 Task: Add the task  Implement a feature for users to share content with friends to the section Cross-functional Collaboration Sprint in the project UniTech and add a Due Date to the respective task as 2023/09/10.
Action: Mouse moved to (67, 382)
Screenshot: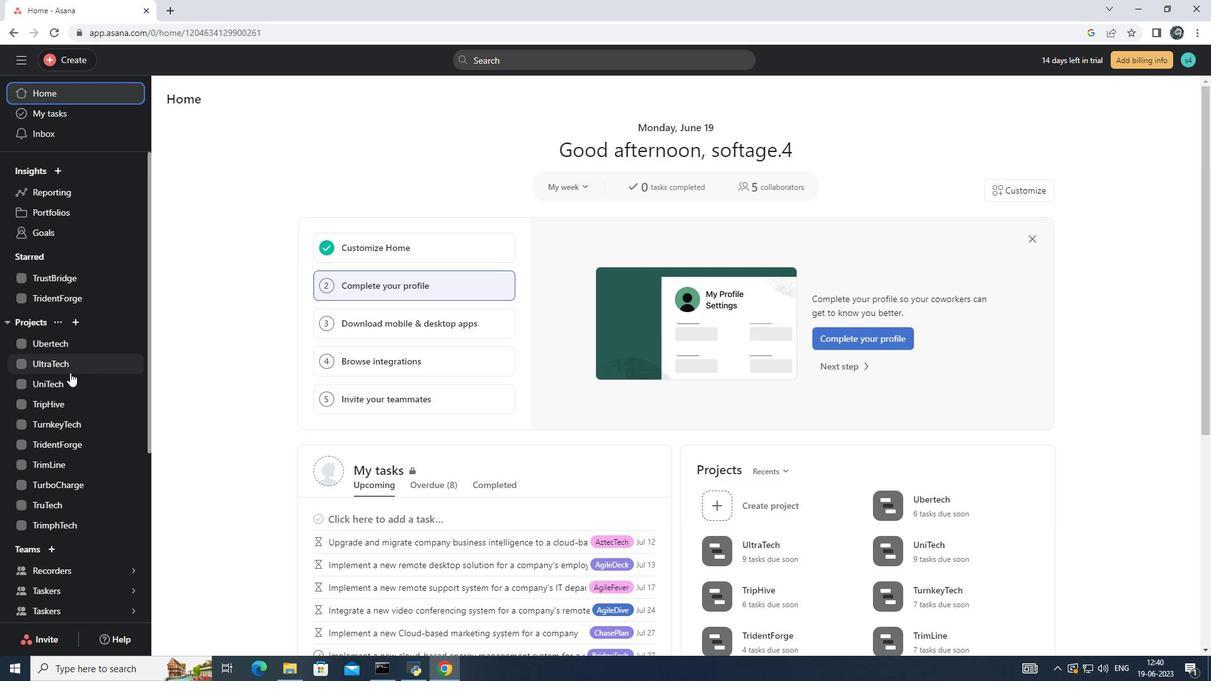 
Action: Mouse pressed left at (67, 382)
Screenshot: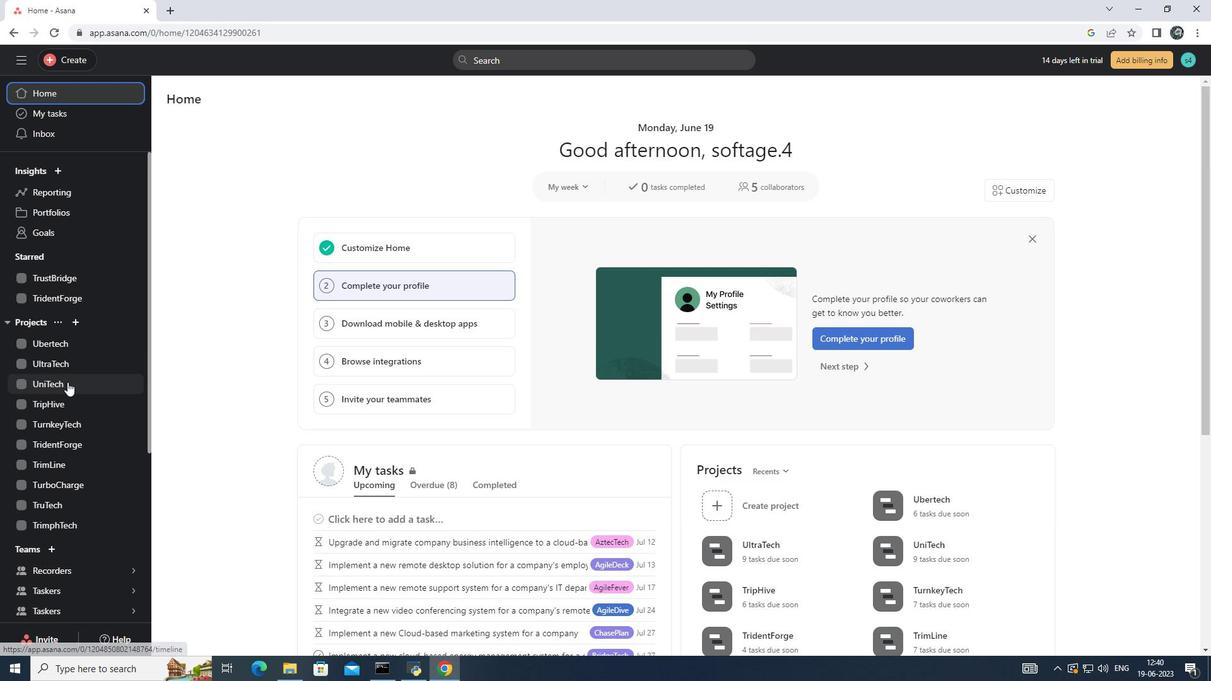 
Action: Mouse moved to (525, 301)
Screenshot: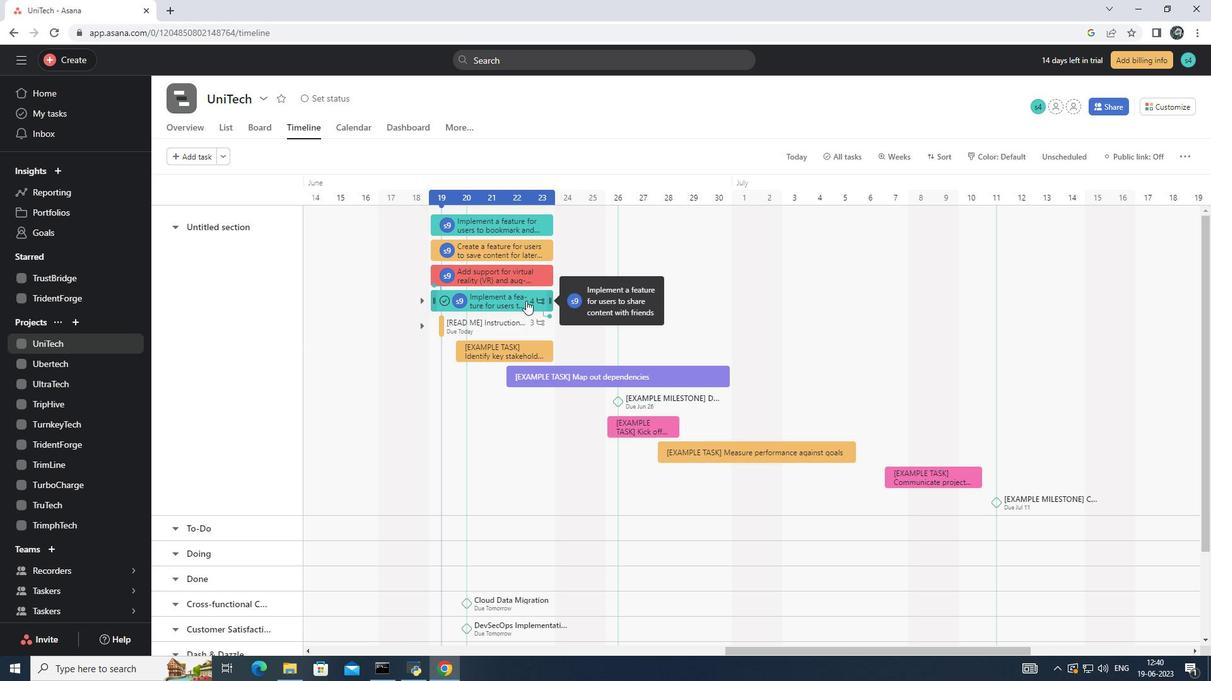 
Action: Mouse pressed left at (525, 301)
Screenshot: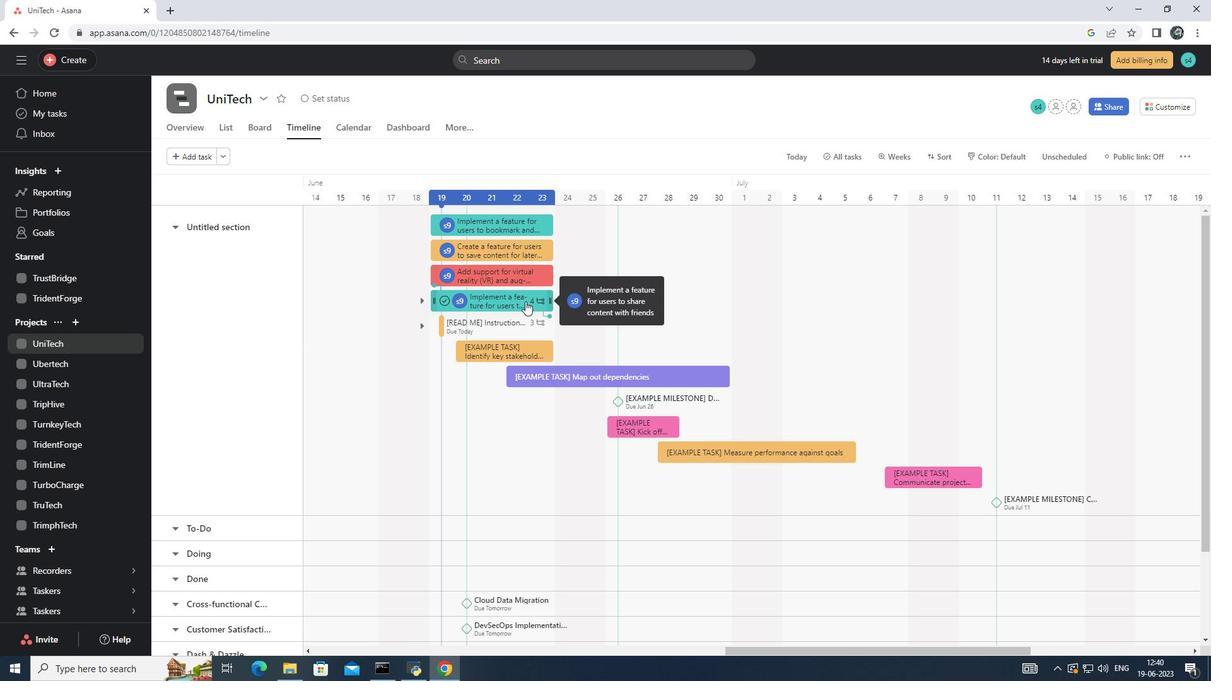 
Action: Mouse moved to (969, 297)
Screenshot: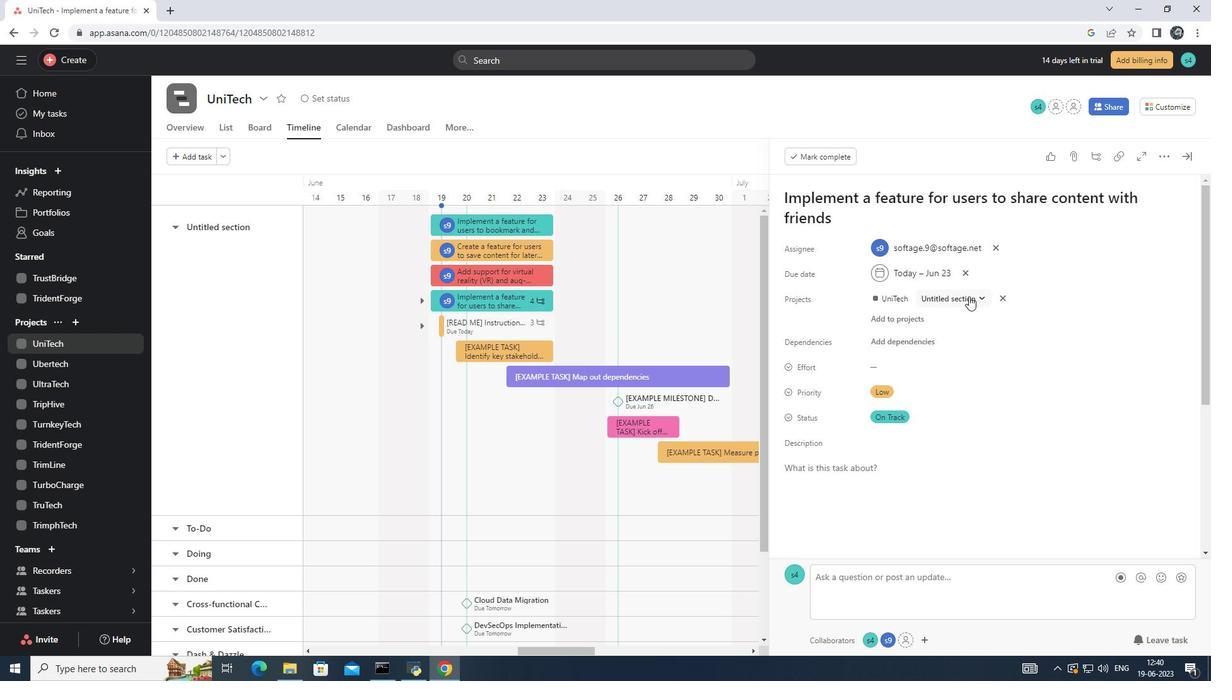 
Action: Mouse pressed left at (969, 297)
Screenshot: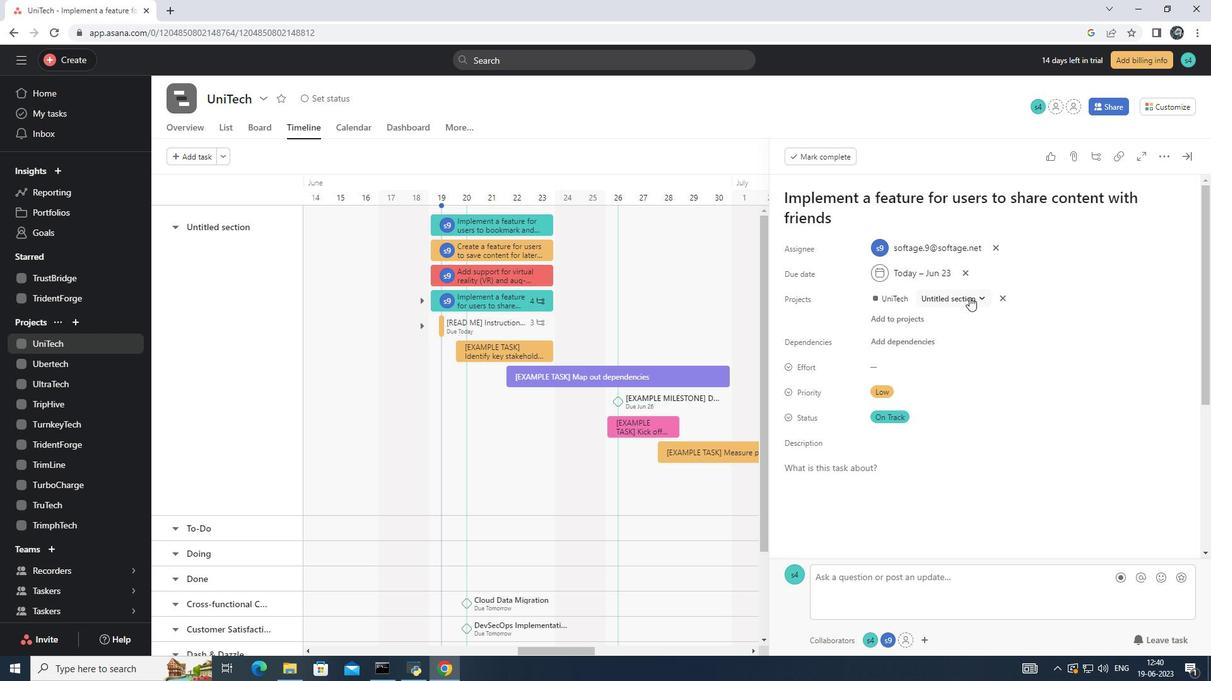 
Action: Mouse moved to (956, 416)
Screenshot: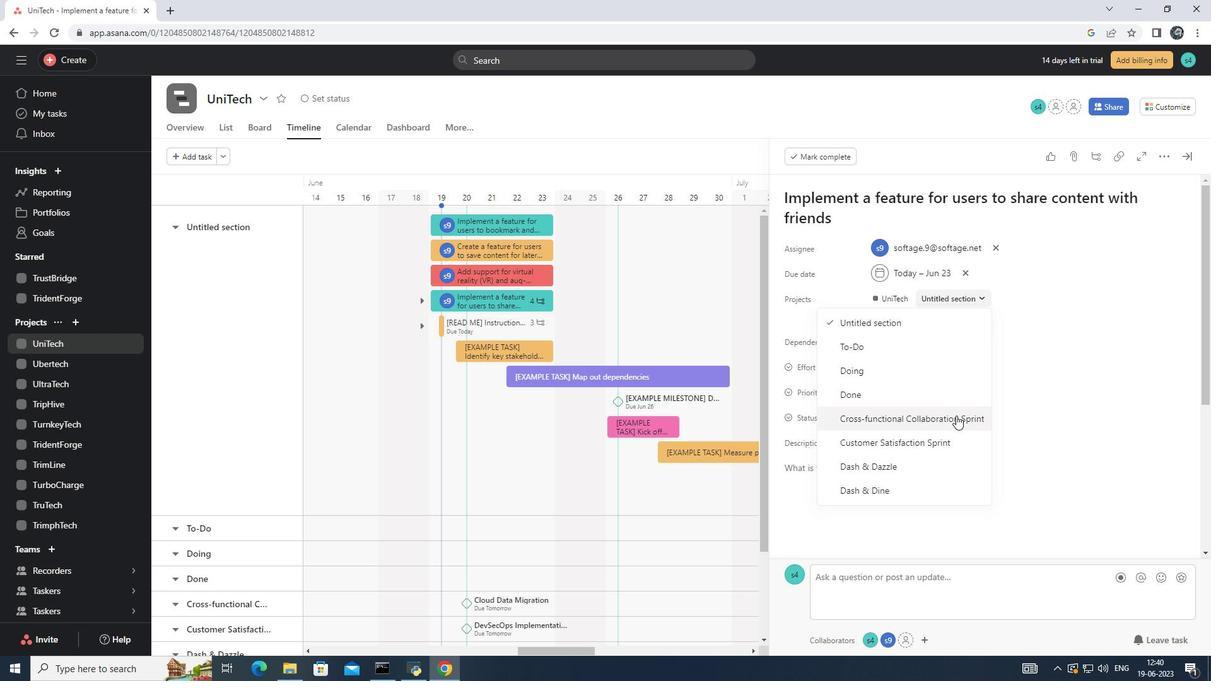 
Action: Mouse pressed left at (956, 416)
Screenshot: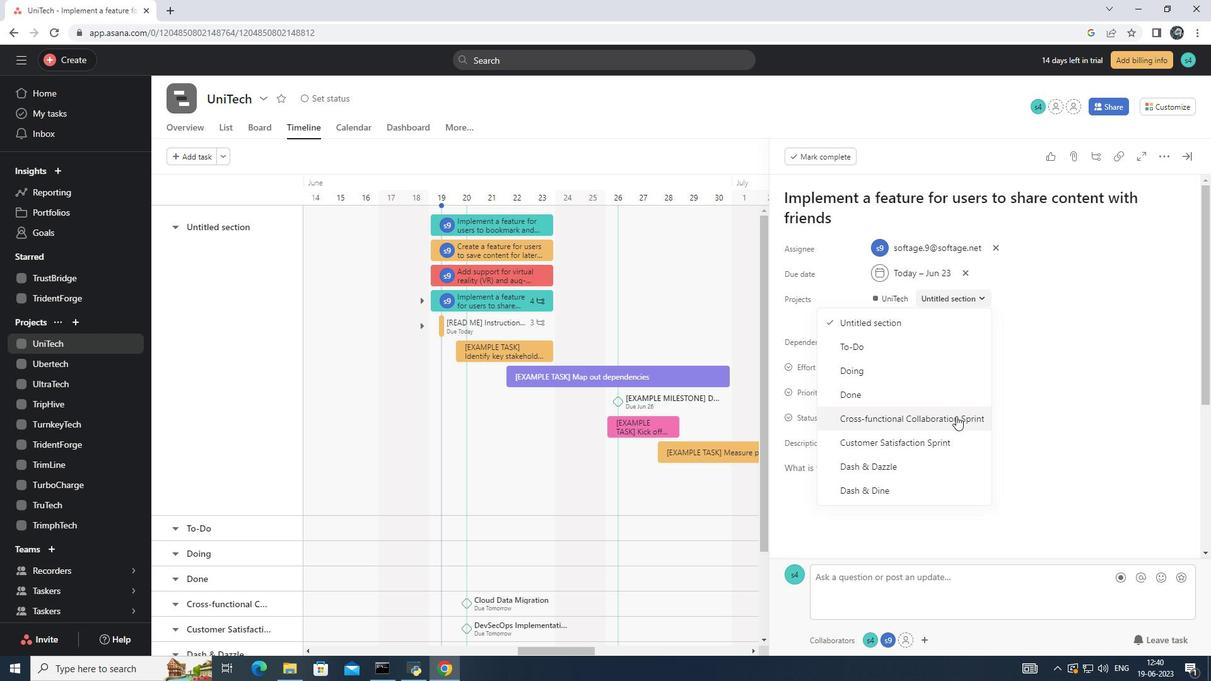 
Action: Mouse moved to (960, 272)
Screenshot: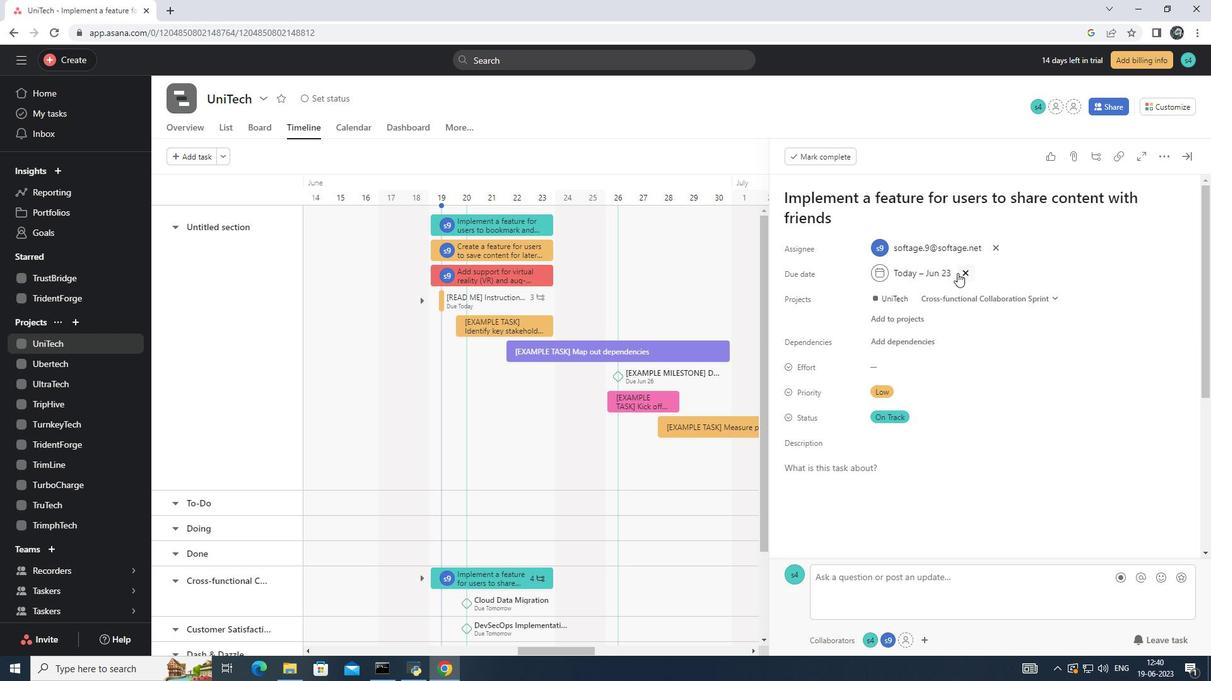 
Action: Mouse pressed left at (960, 272)
Screenshot: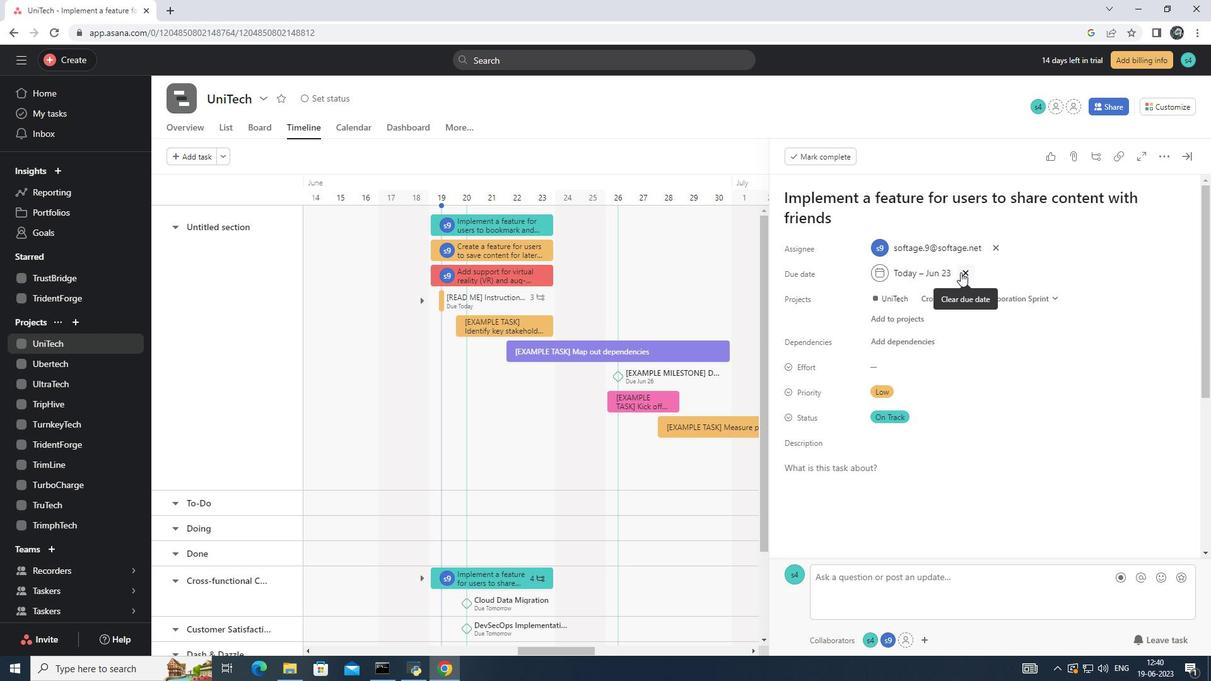 
Action: Mouse moved to (903, 274)
Screenshot: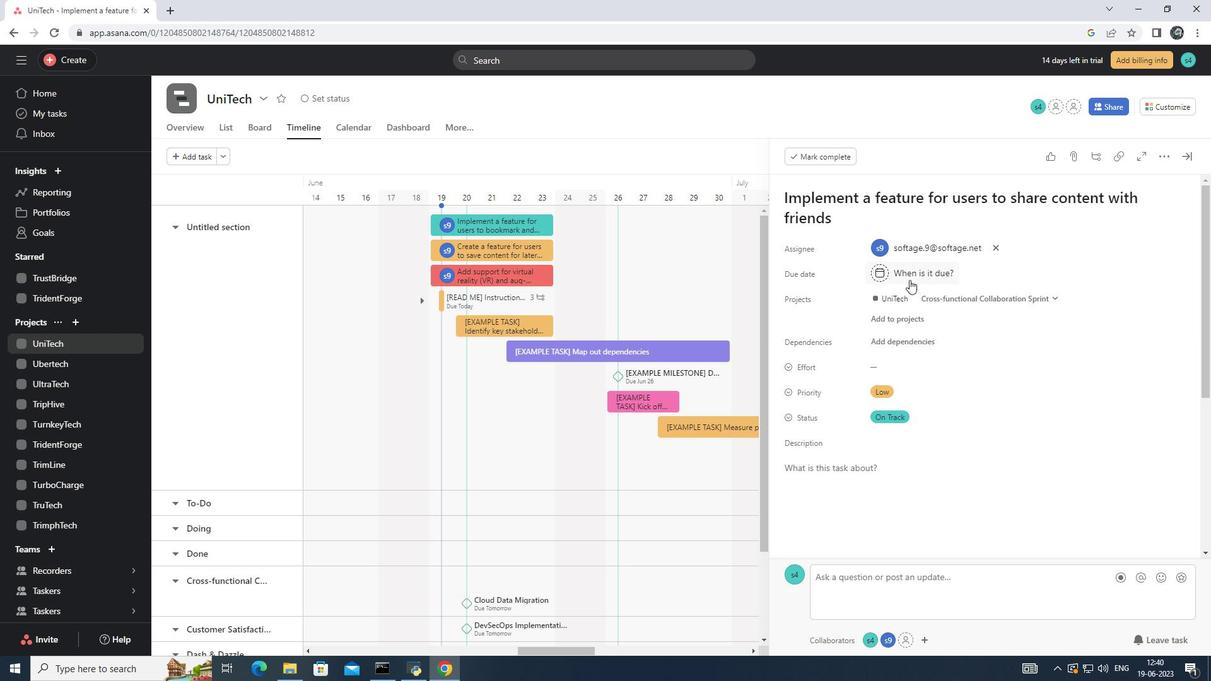 
Action: Mouse pressed left at (903, 274)
Screenshot: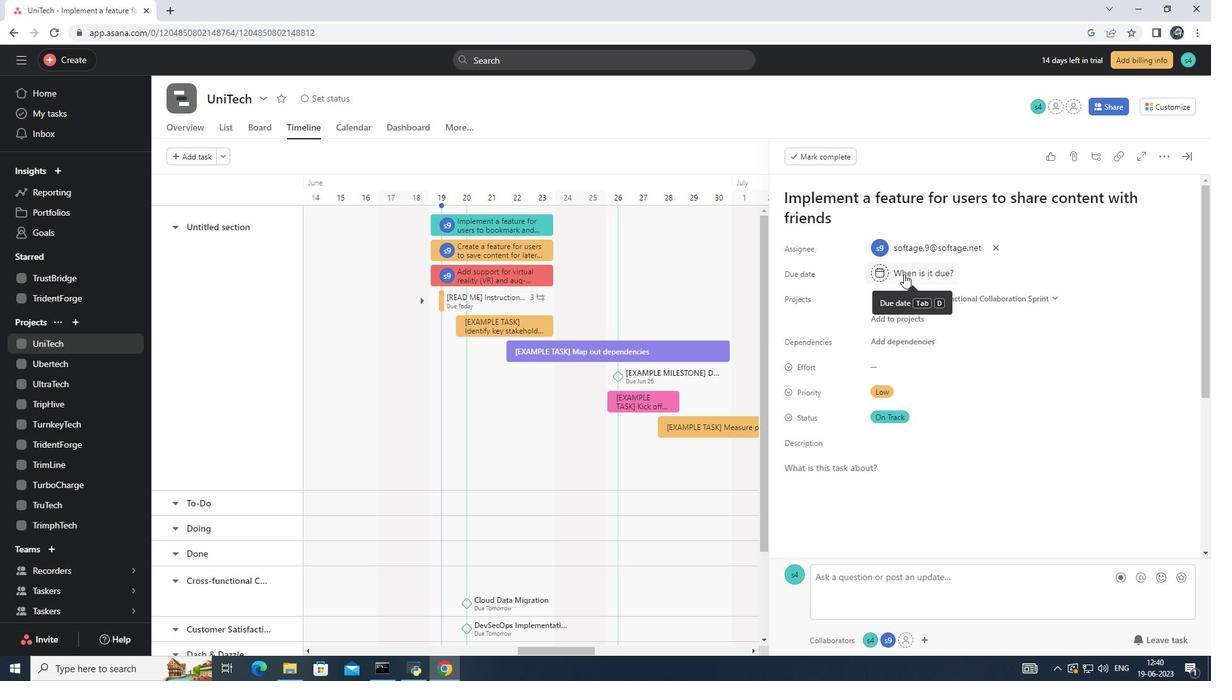 
Action: Key pressed 2023/09/10<Key.enter>
Screenshot: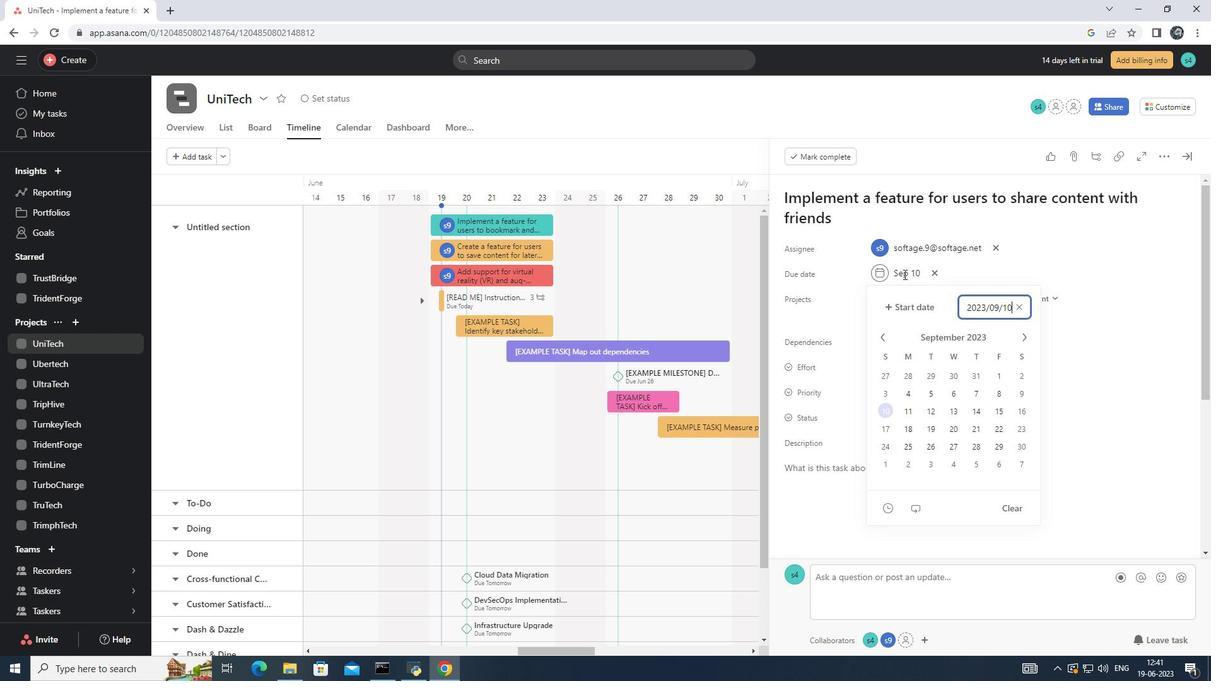 
